 Task: Select feature "Add a post".
Action: Mouse moved to (427, 406)
Screenshot: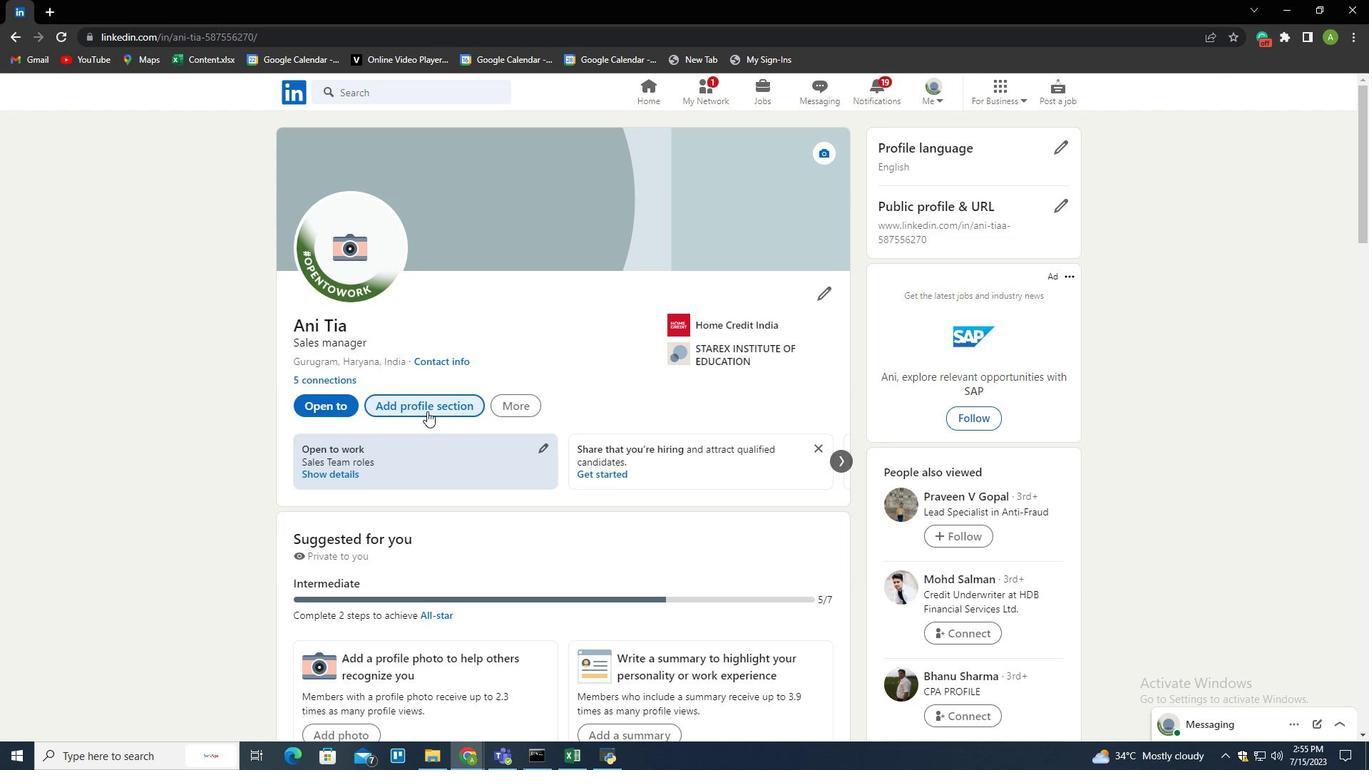 
Action: Mouse pressed left at (427, 406)
Screenshot: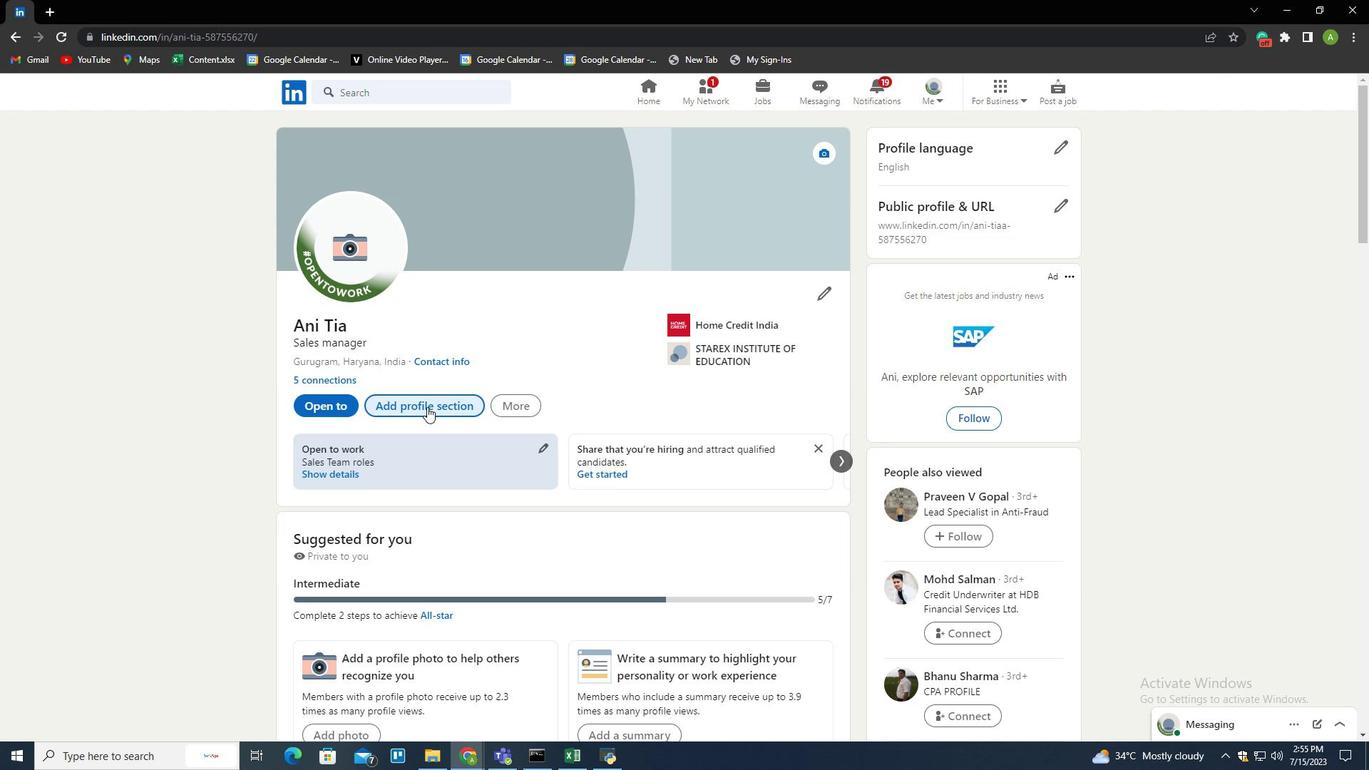 
Action: Mouse moved to (855, 191)
Screenshot: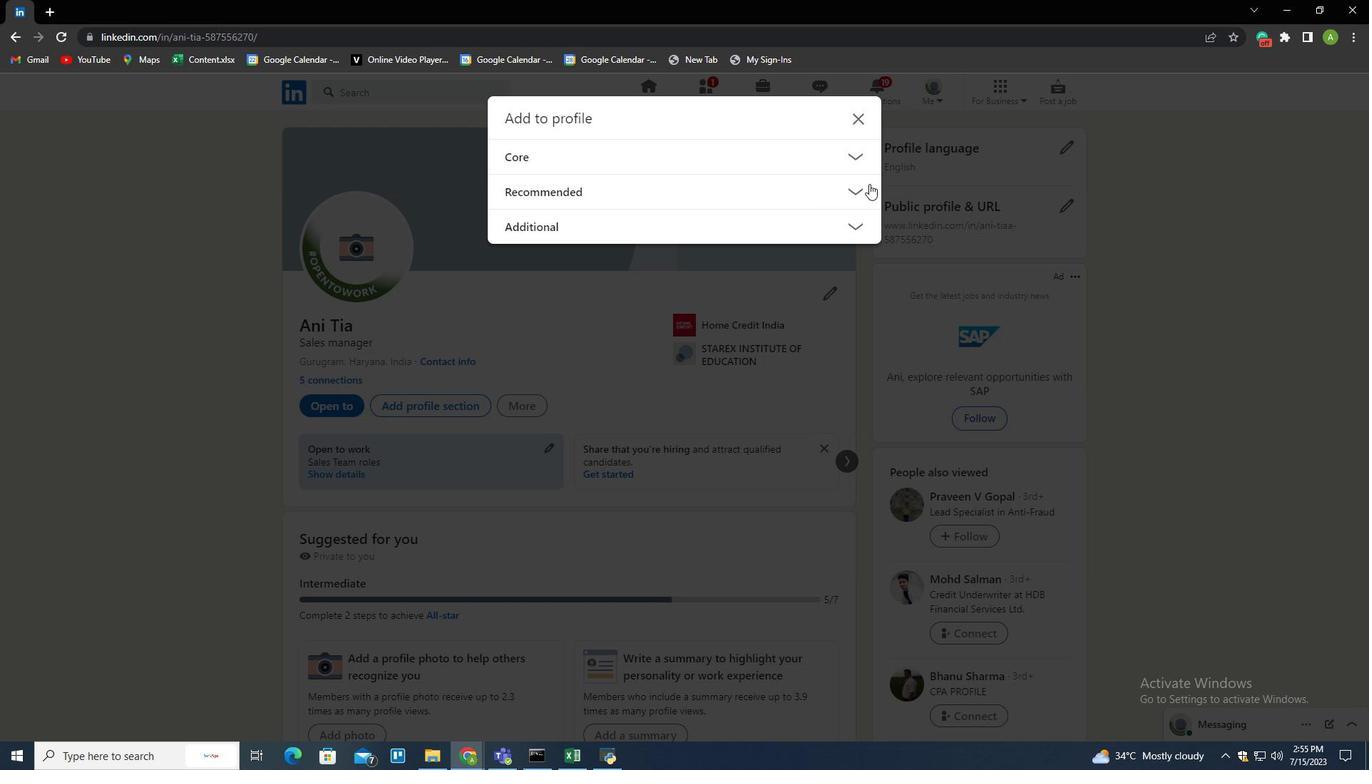 
Action: Mouse pressed left at (855, 191)
Screenshot: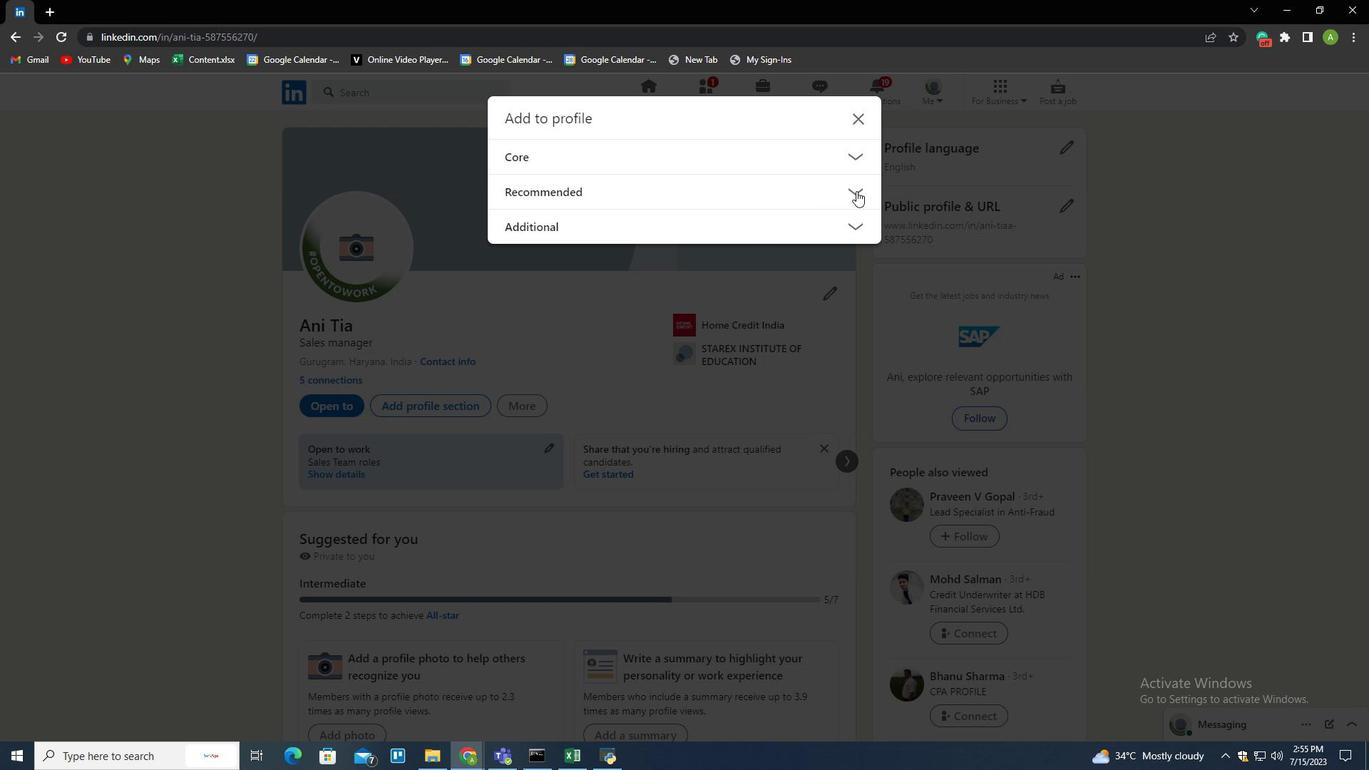 
Action: Mouse moved to (540, 259)
Screenshot: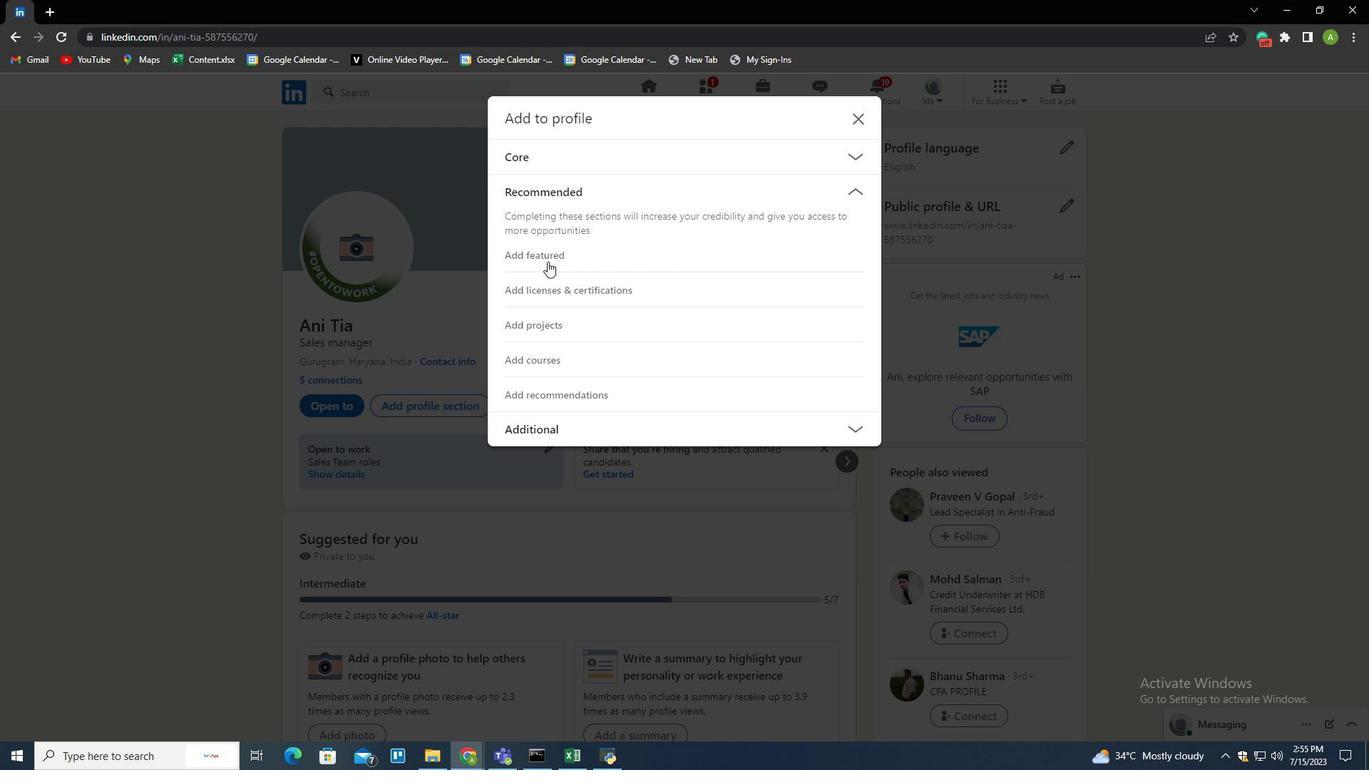 
Action: Mouse pressed left at (540, 259)
Screenshot: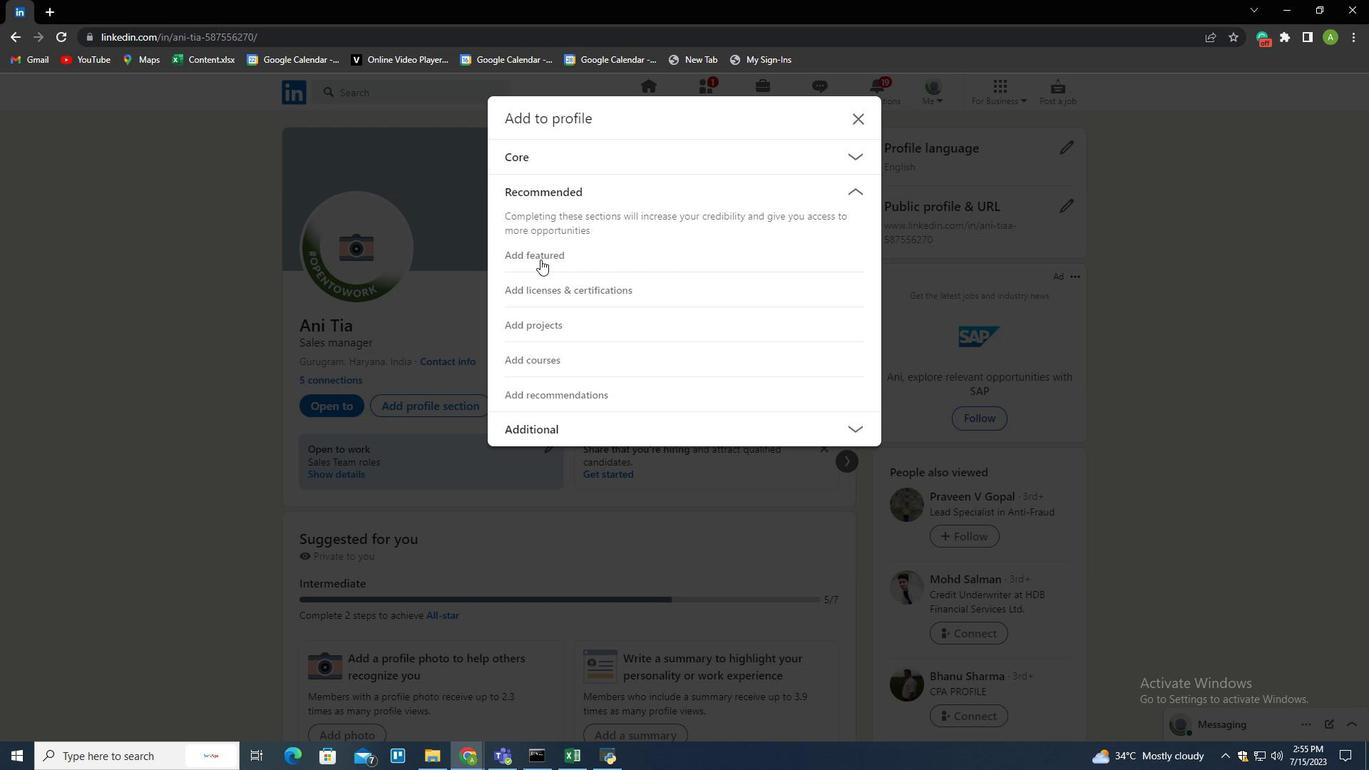 
Action: Mouse moved to (833, 154)
Screenshot: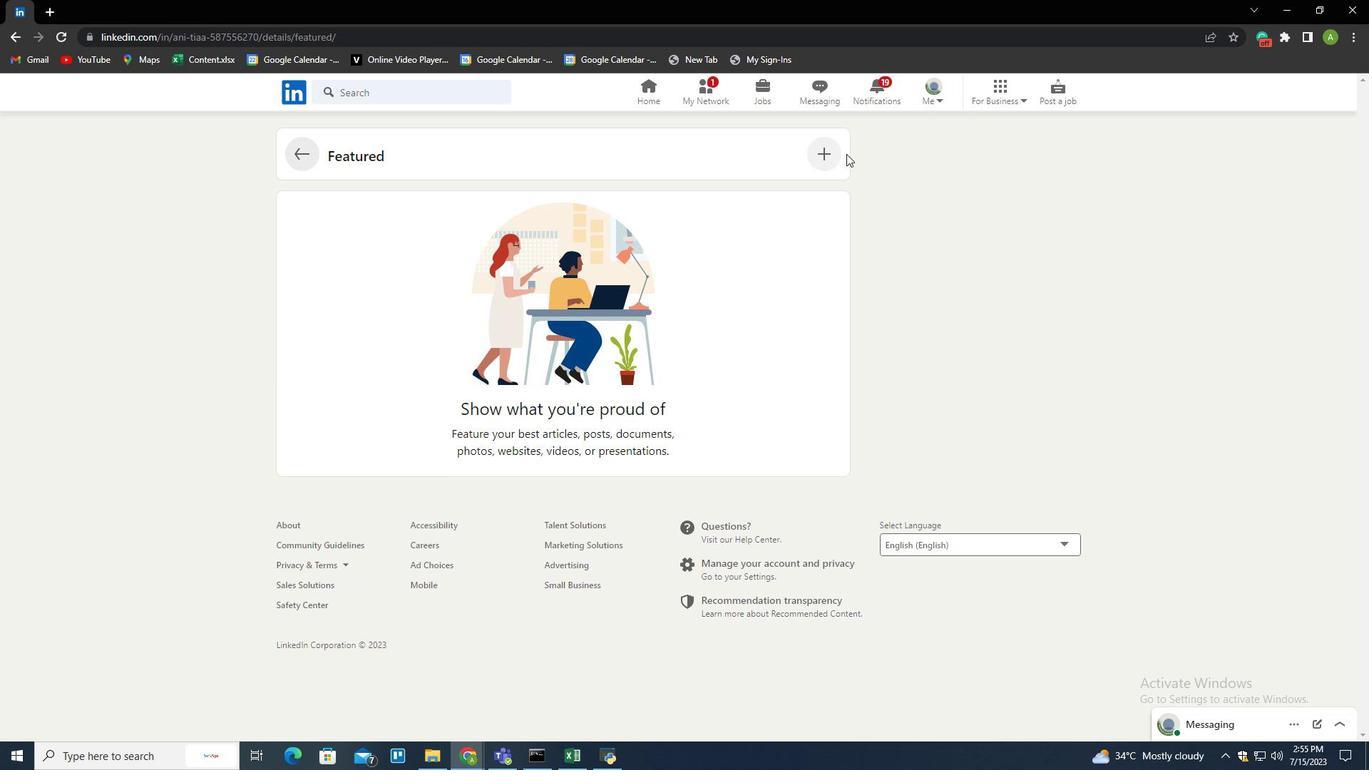 
Action: Mouse pressed left at (833, 154)
Screenshot: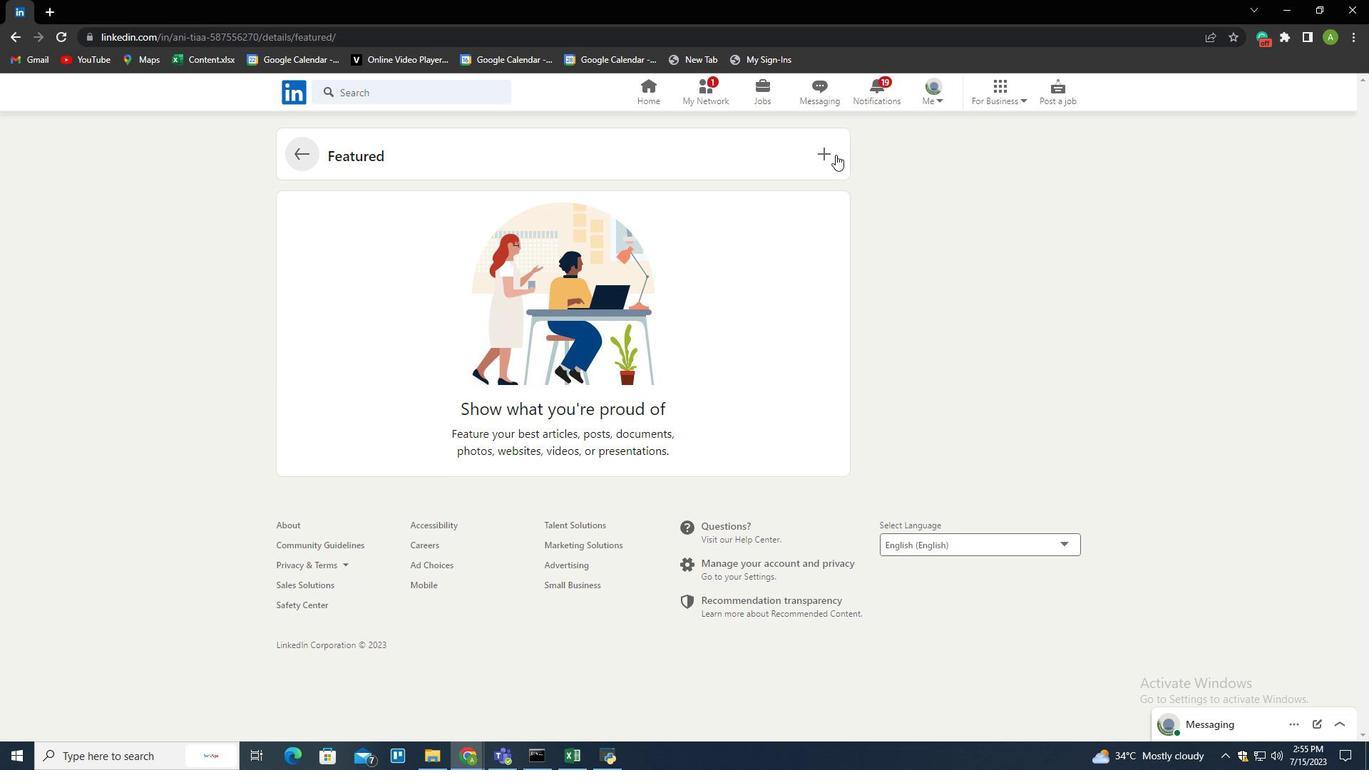 
Action: Mouse moved to (797, 194)
Screenshot: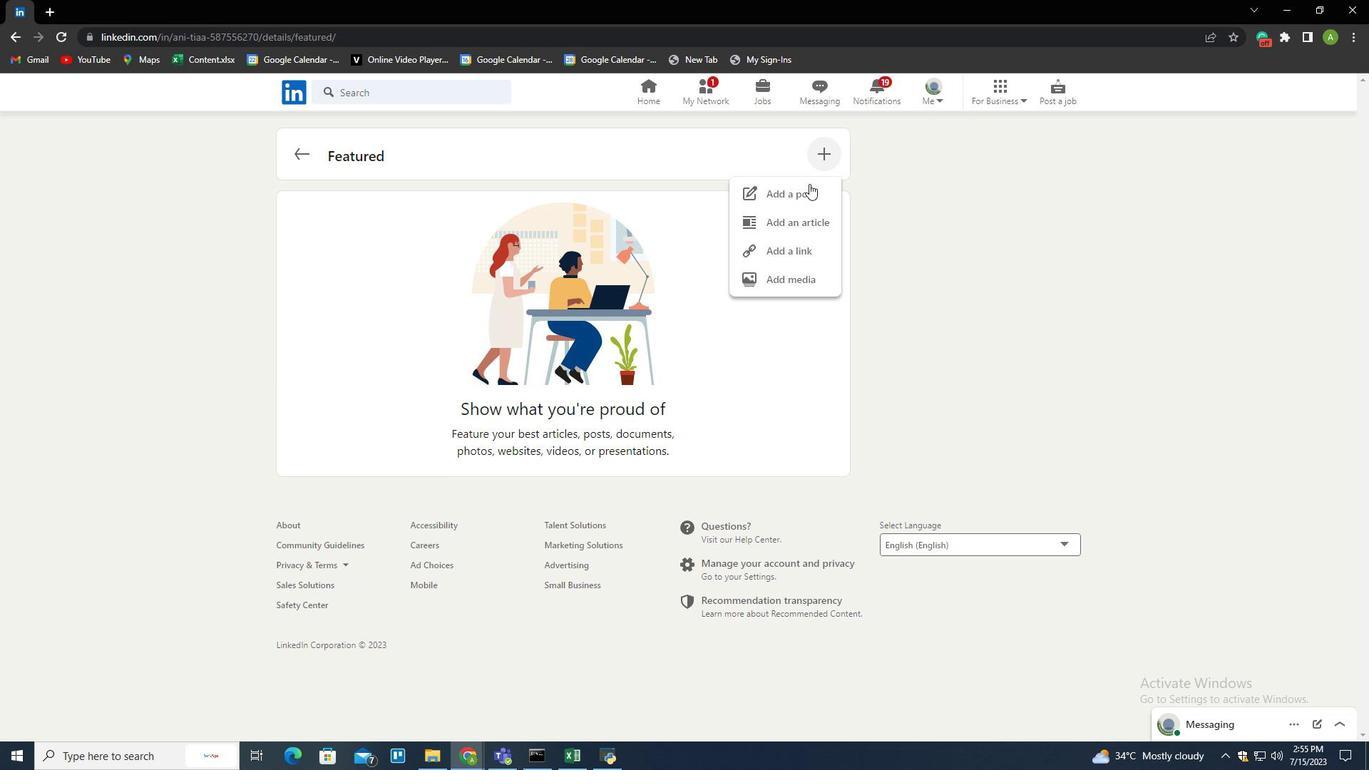 
Action: Mouse pressed left at (797, 194)
Screenshot: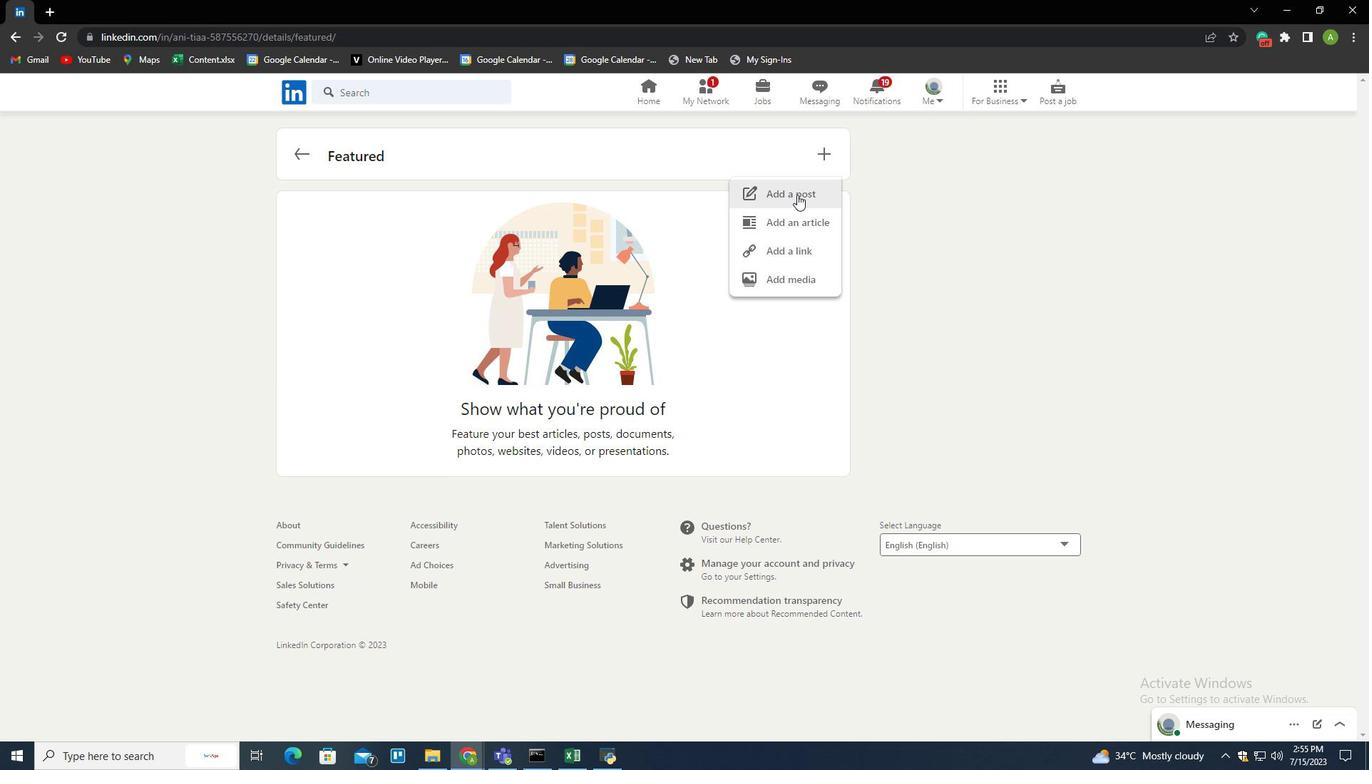 
Action: Mouse moved to (656, 246)
Screenshot: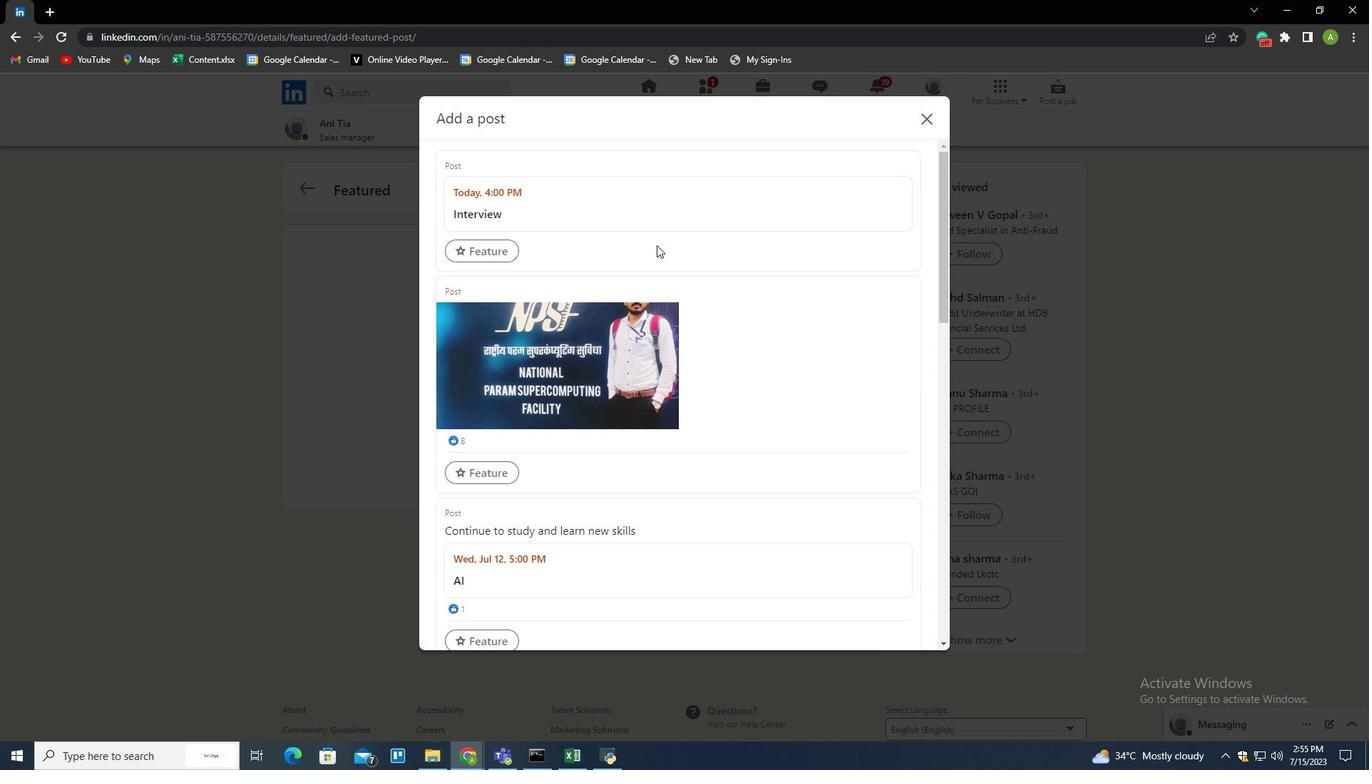 
